 Task: Show all cards active in the last month.
Action: Mouse moved to (958, 51)
Screenshot: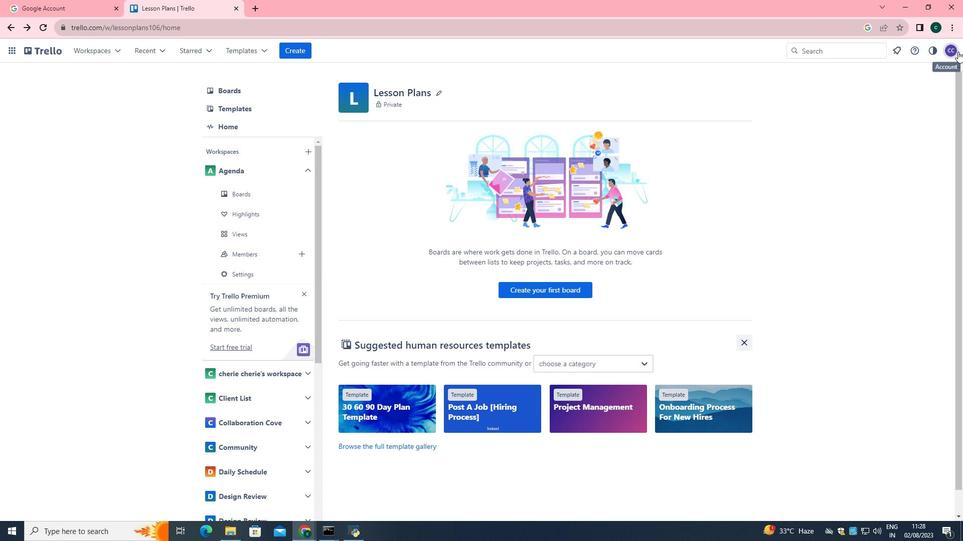 
Action: Mouse pressed left at (958, 51)
Screenshot: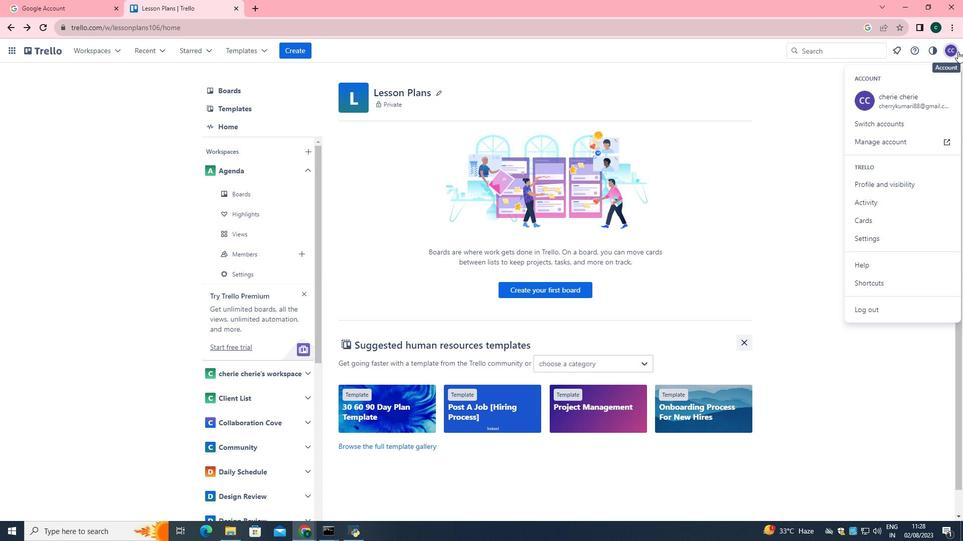 
Action: Mouse moved to (904, 214)
Screenshot: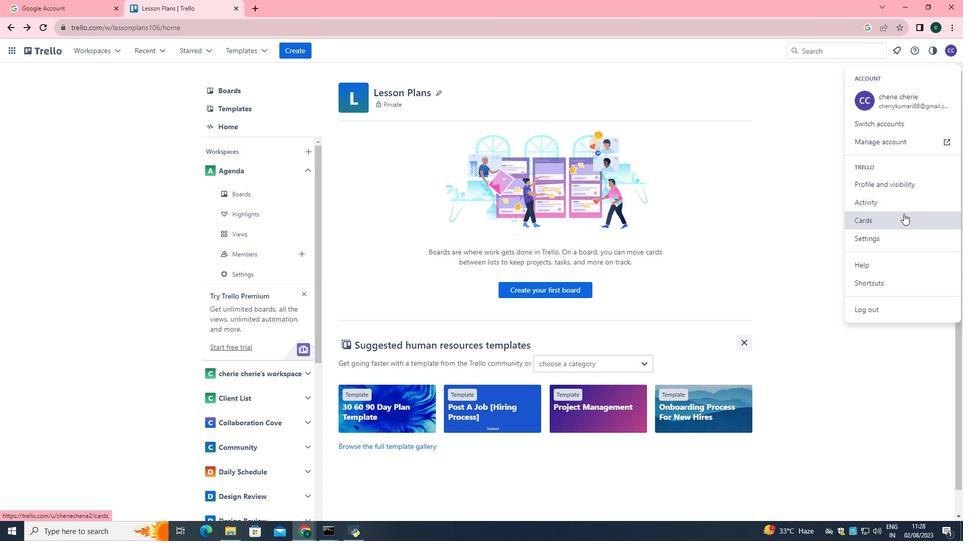 
Action: Mouse pressed left at (904, 214)
Screenshot: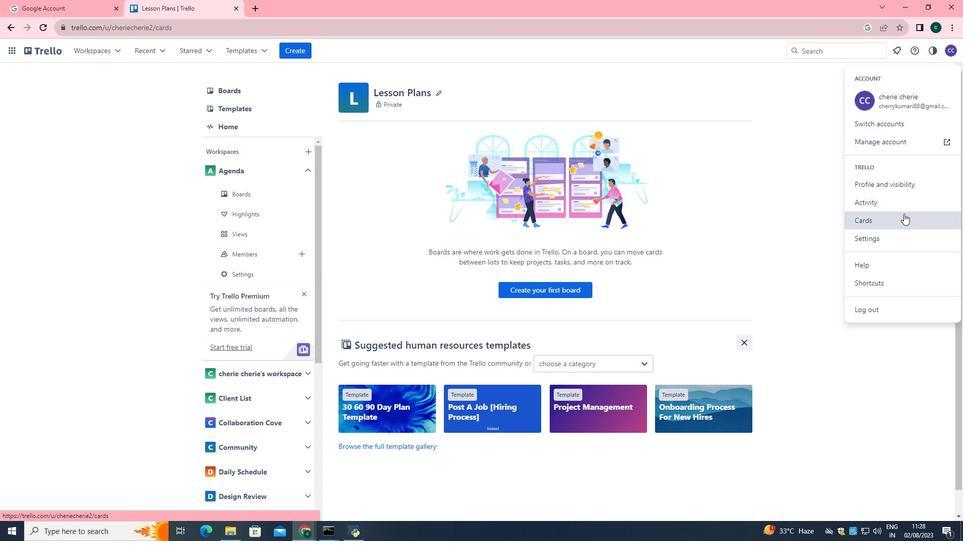 
Action: Mouse moved to (639, 177)
Screenshot: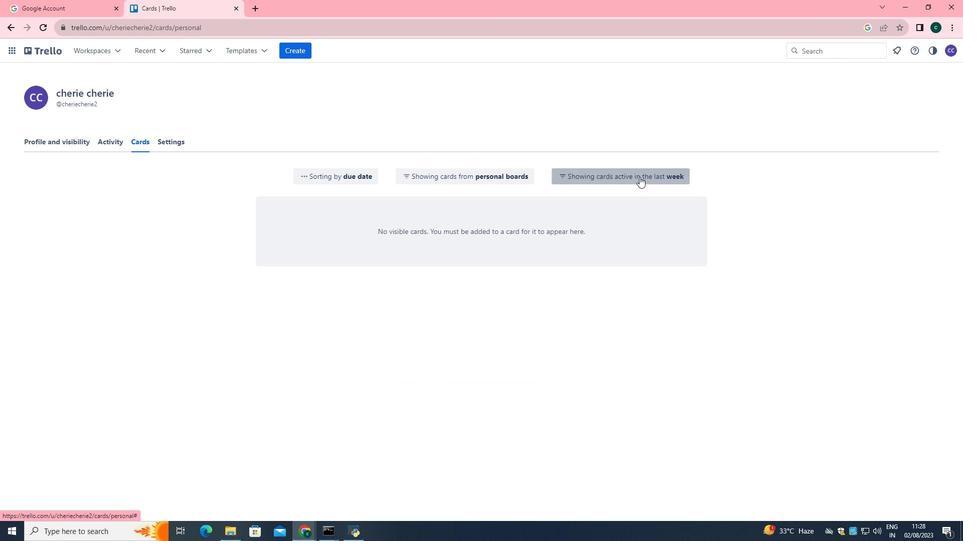 
Action: Mouse pressed left at (639, 177)
Screenshot: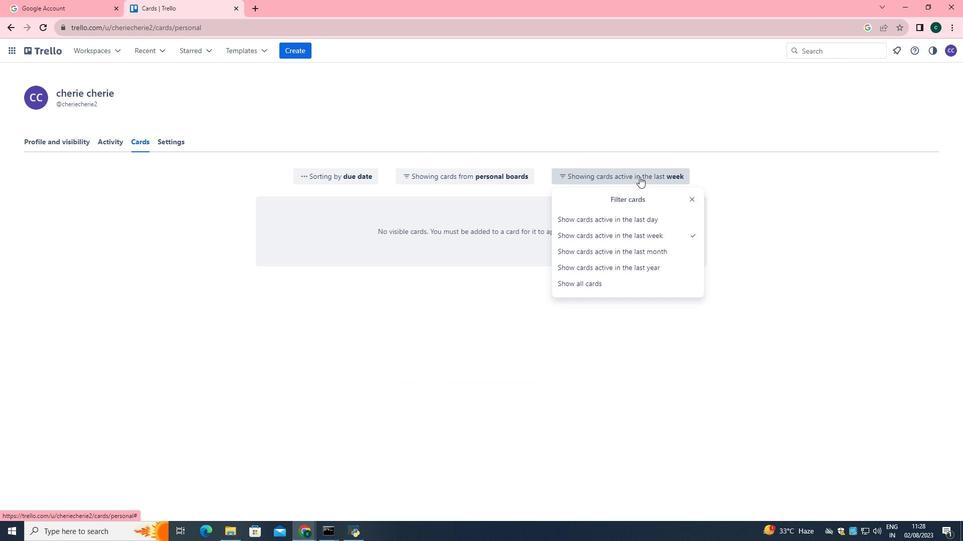 
Action: Mouse moved to (657, 248)
Screenshot: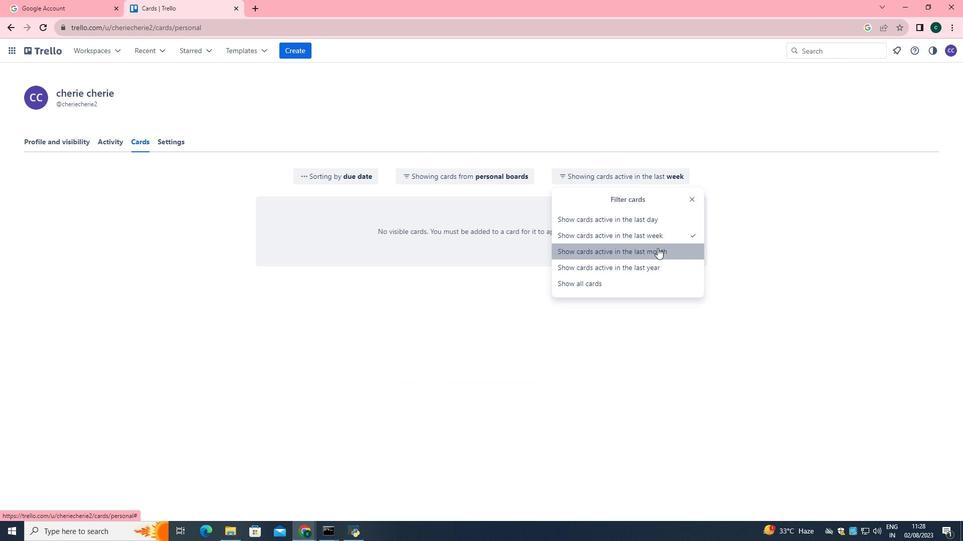 
Action: Mouse pressed left at (657, 248)
Screenshot: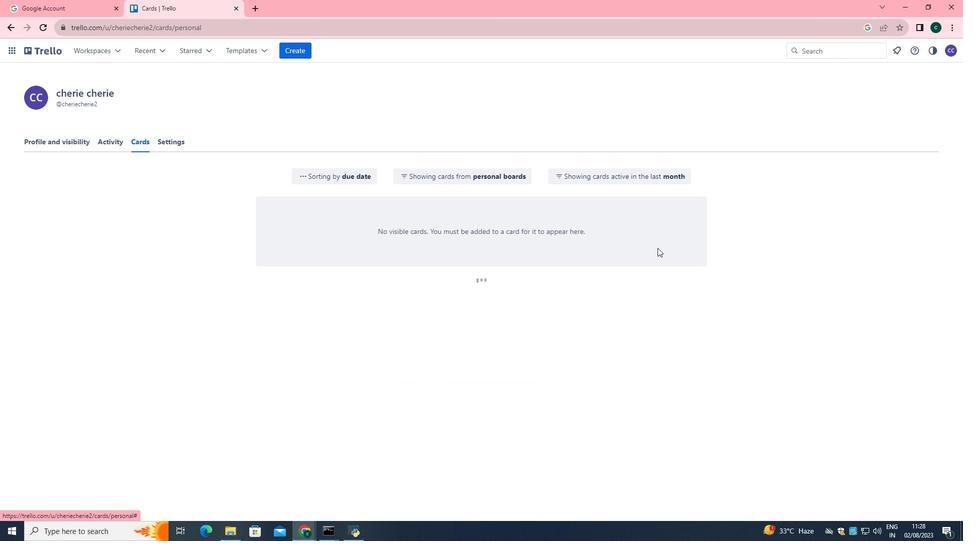 
